 Task: Add the task  Changes made by one user not being visible to another user to the section Feature Fling in the project ZestTech and add a Due Date to the respective task as 2024/05/26.
Action: Mouse moved to (785, 661)
Screenshot: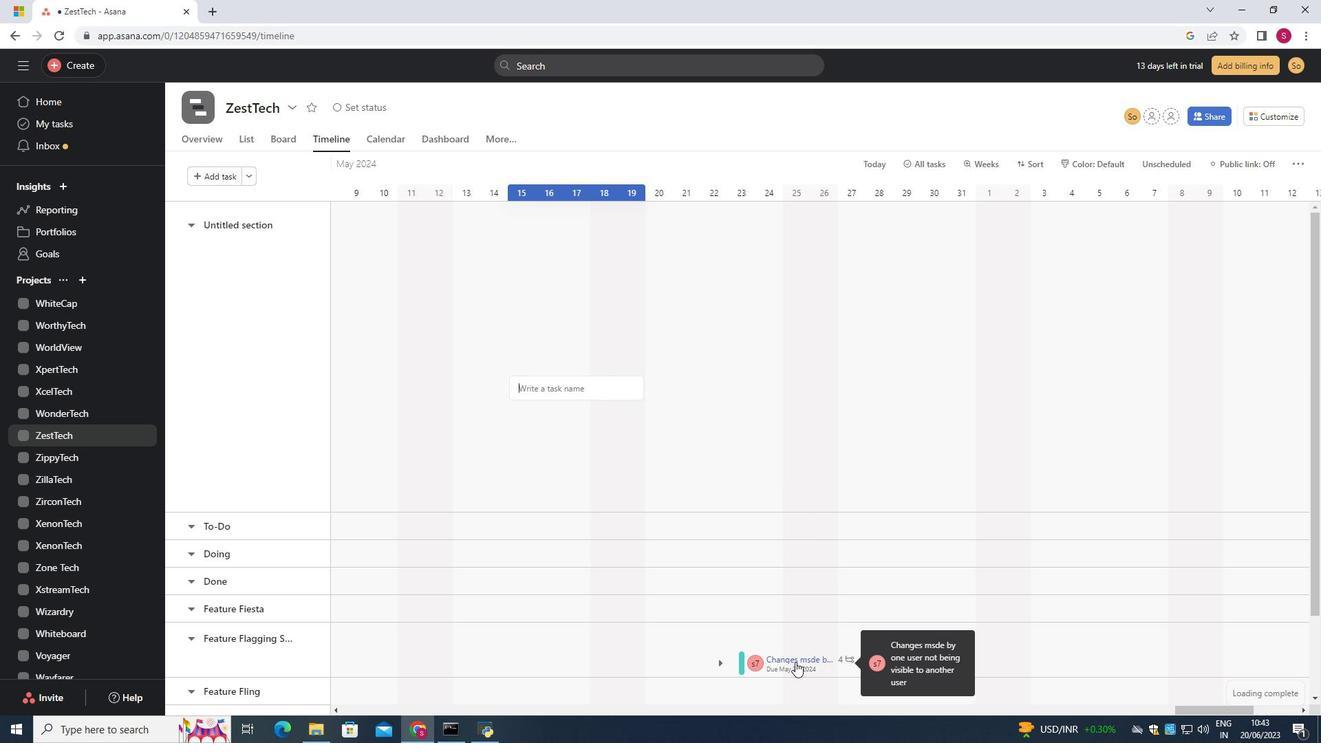 
Action: Mouse pressed left at (785, 661)
Screenshot: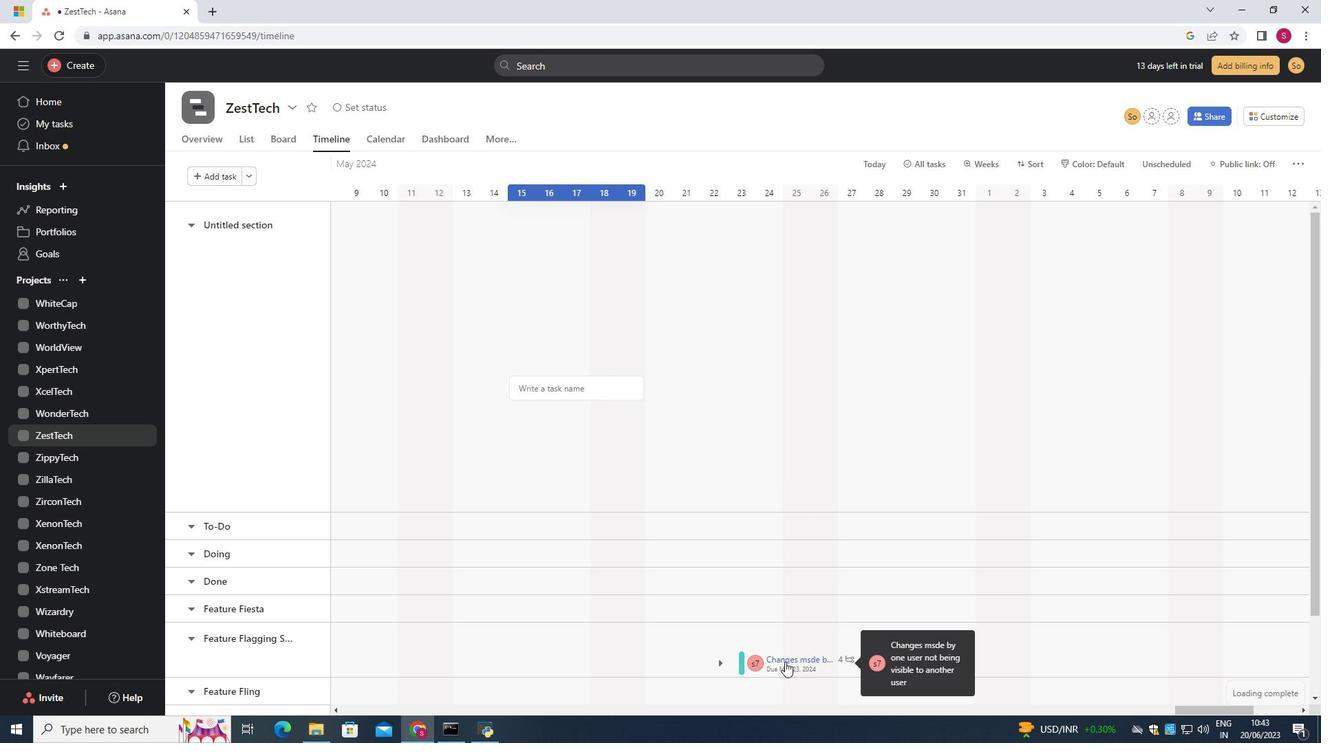 
Action: Mouse moved to (1043, 321)
Screenshot: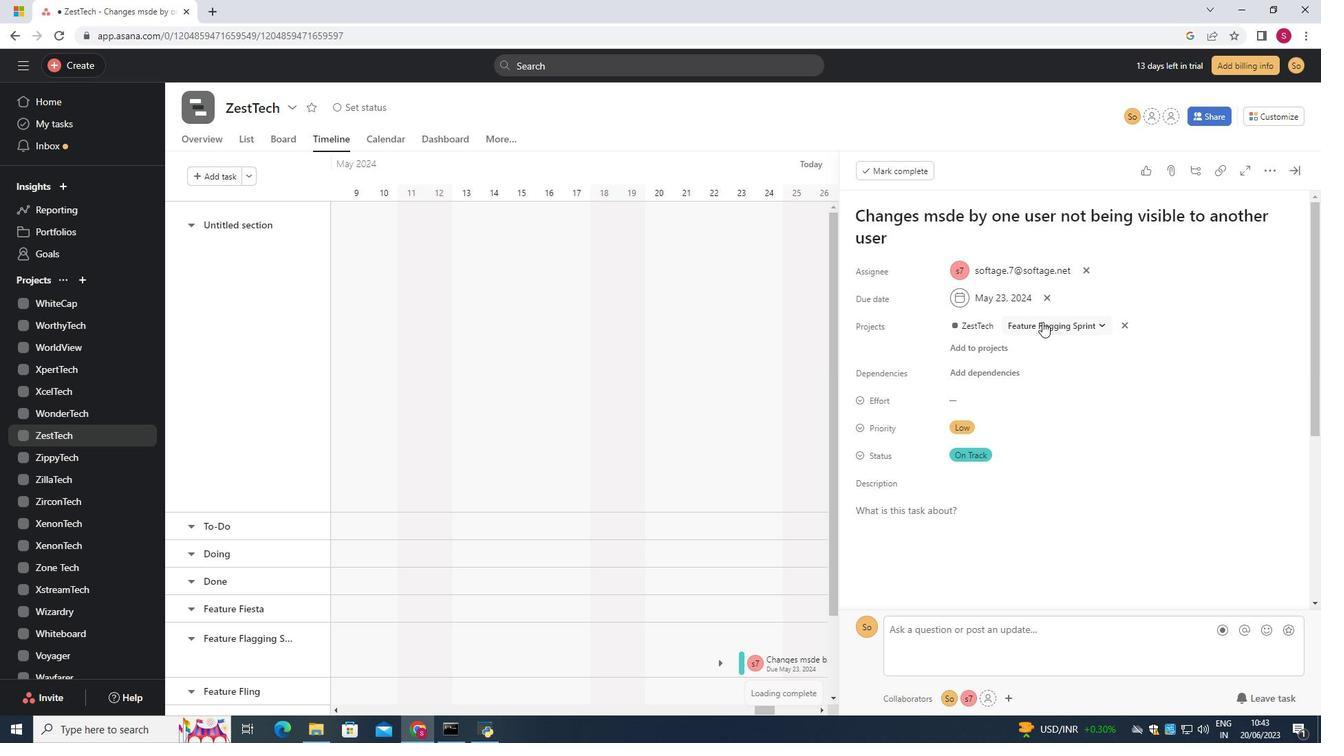
Action: Mouse pressed left at (1043, 321)
Screenshot: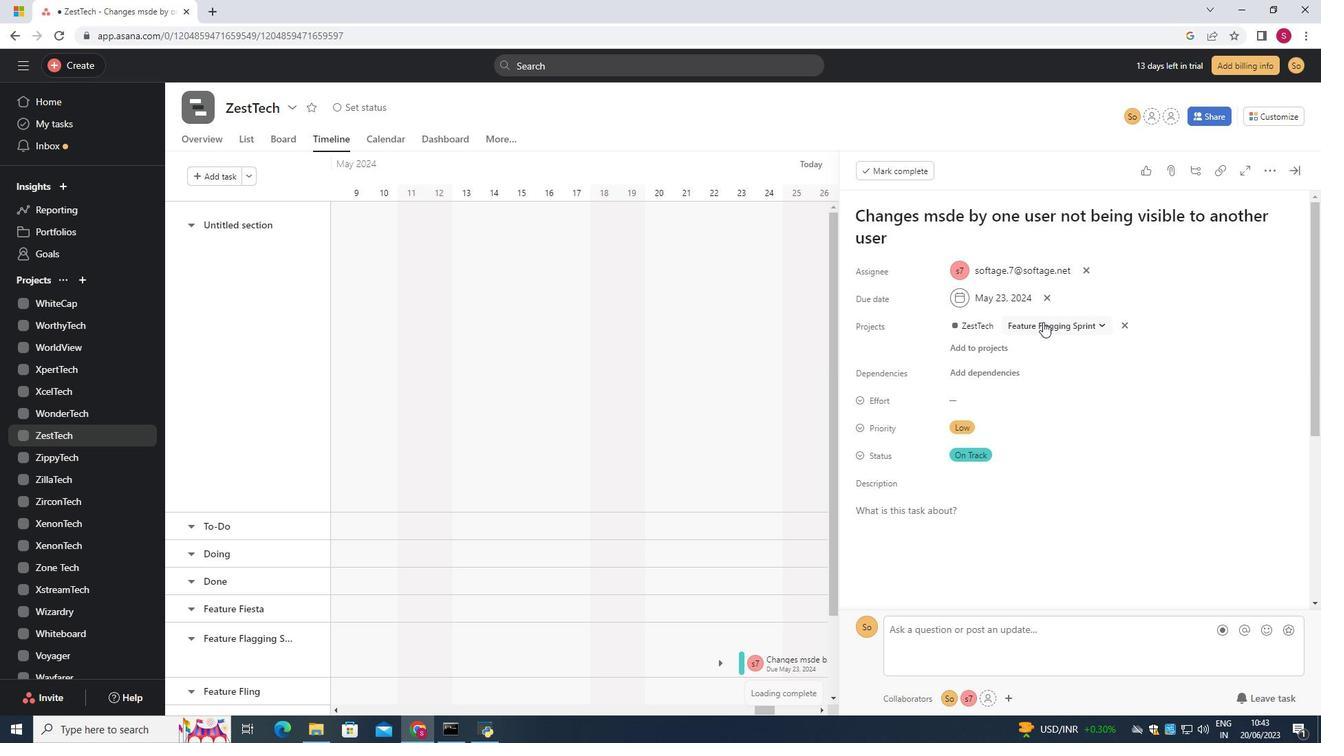
Action: Mouse moved to (1045, 511)
Screenshot: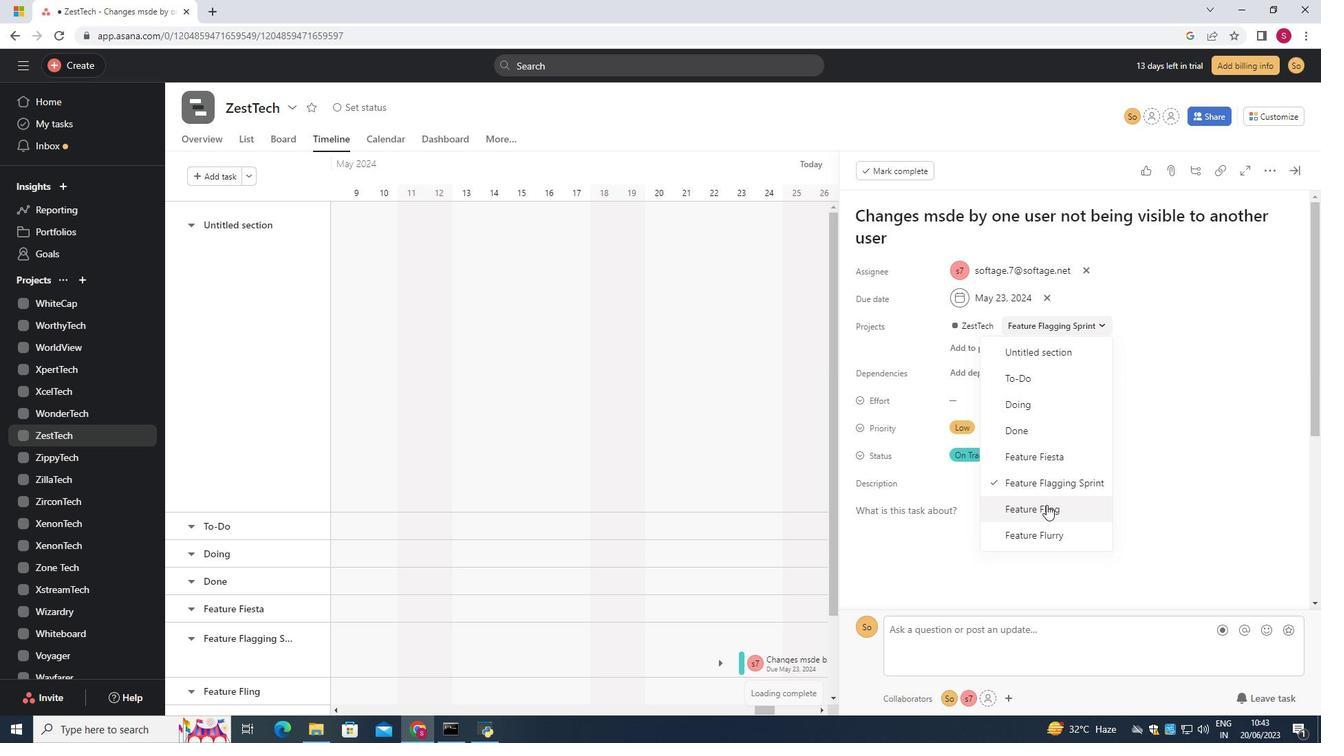
Action: Mouse pressed left at (1045, 511)
Screenshot: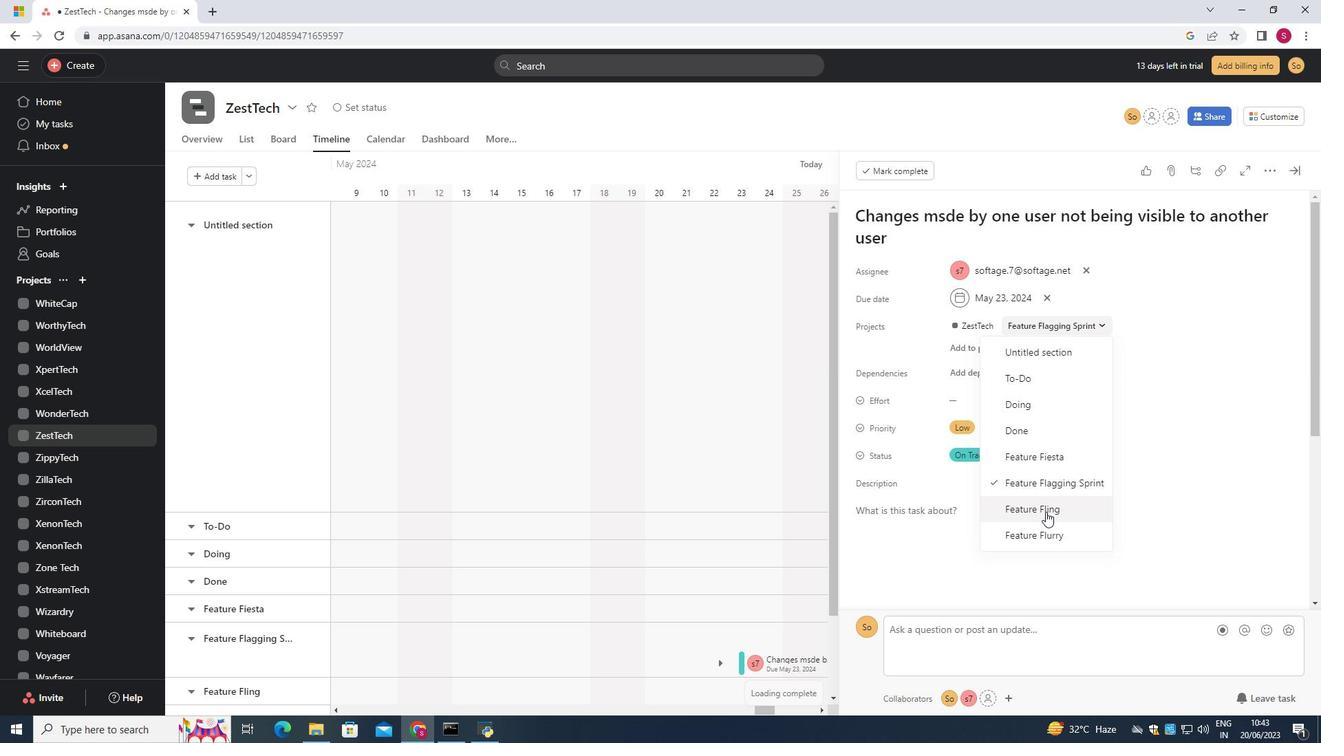 
Action: Mouse moved to (1045, 297)
Screenshot: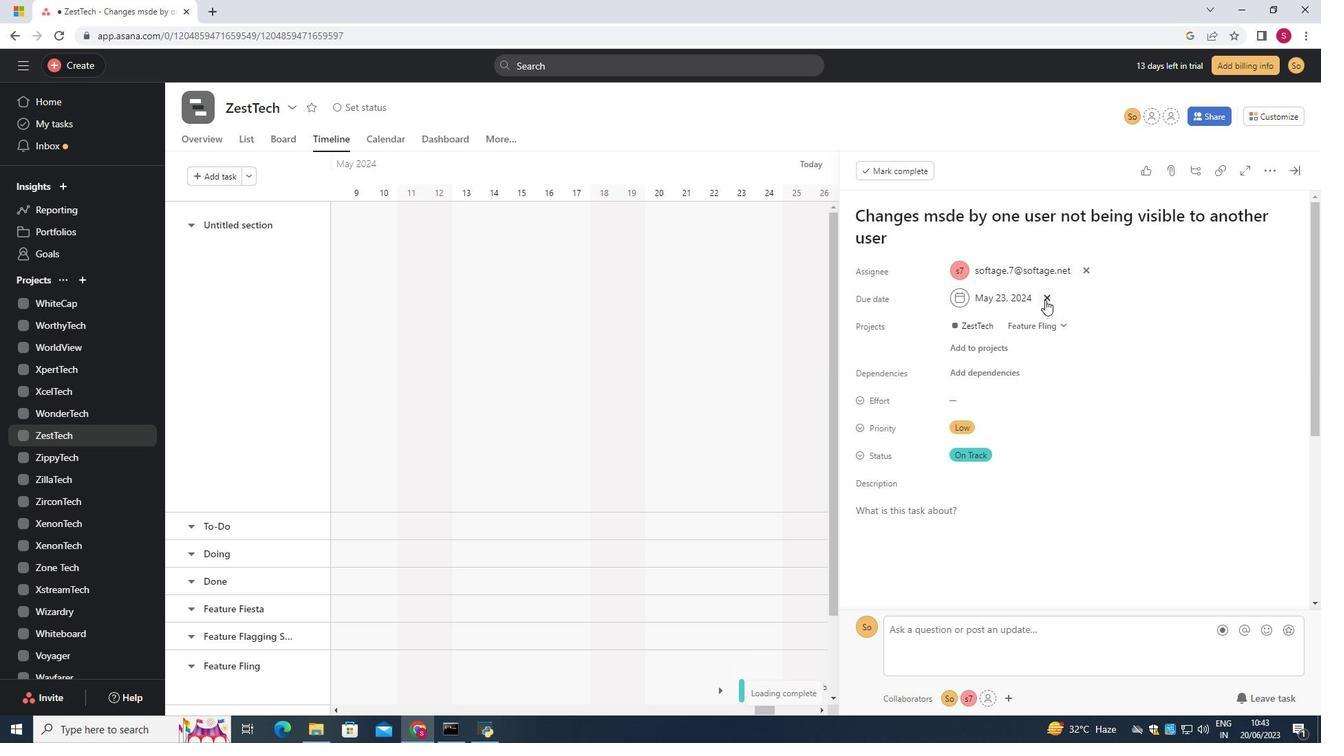 
Action: Mouse pressed left at (1045, 297)
Screenshot: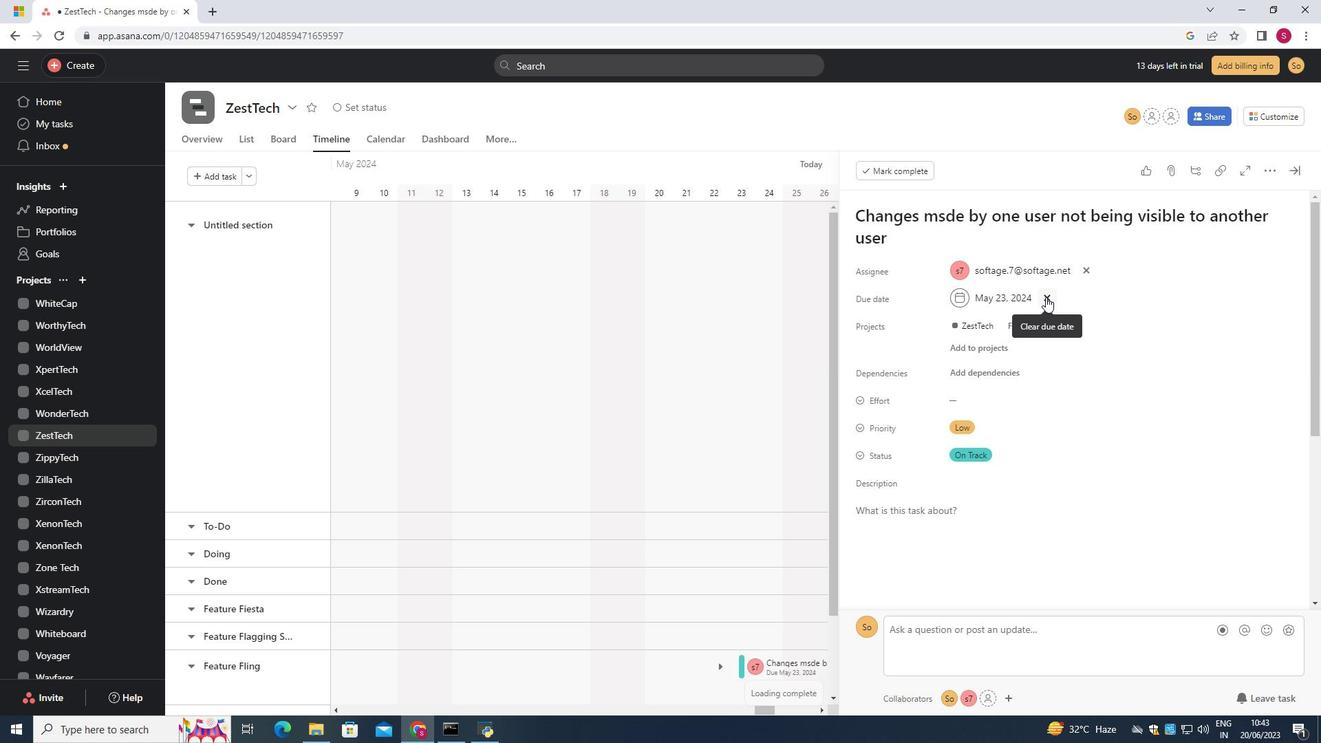 
Action: Mouse moved to (959, 296)
Screenshot: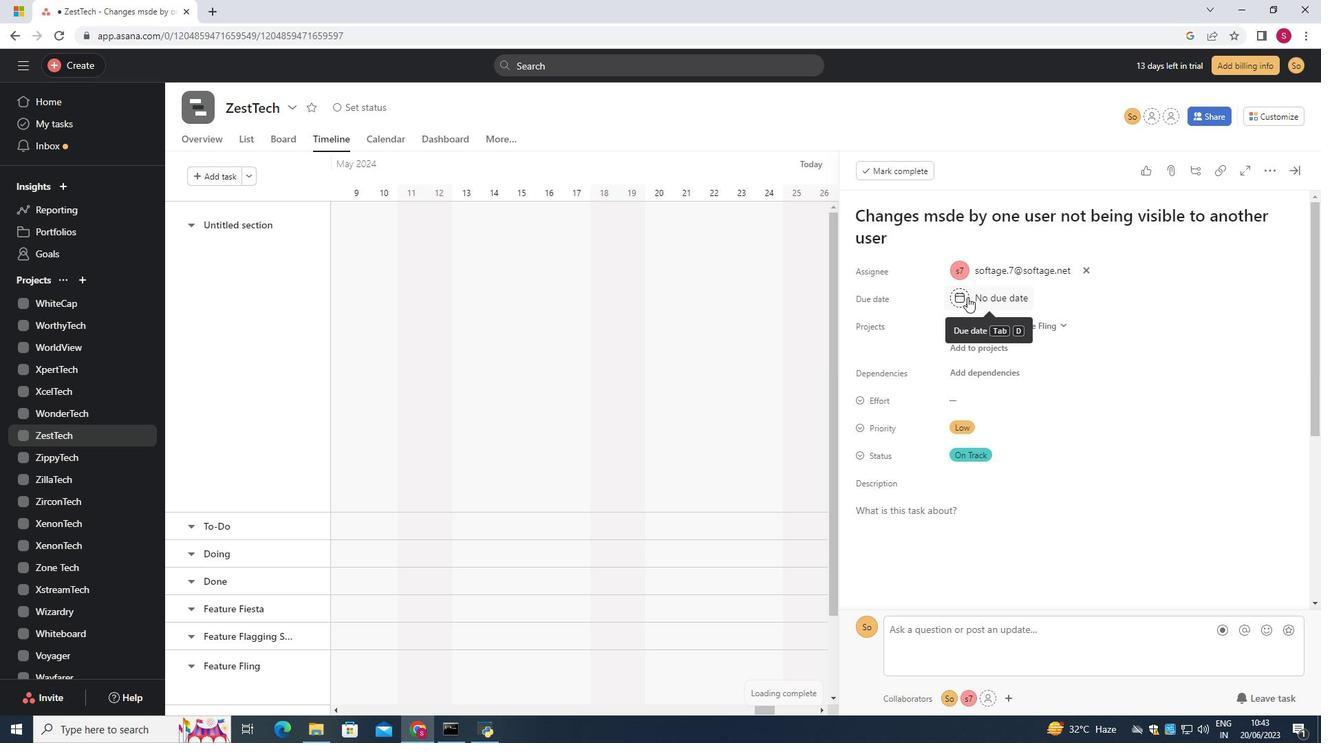 
Action: Mouse pressed left at (959, 296)
Screenshot: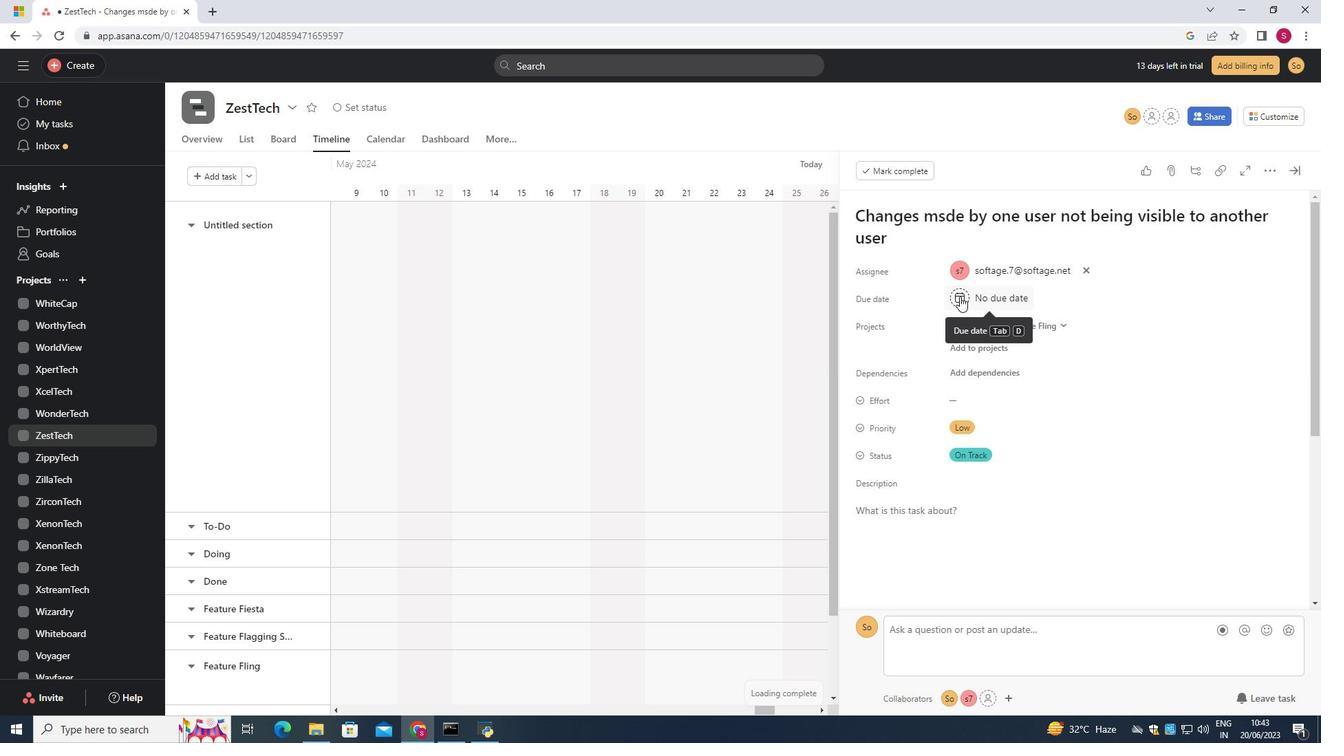 
Action: Mouse moved to (1075, 333)
Screenshot: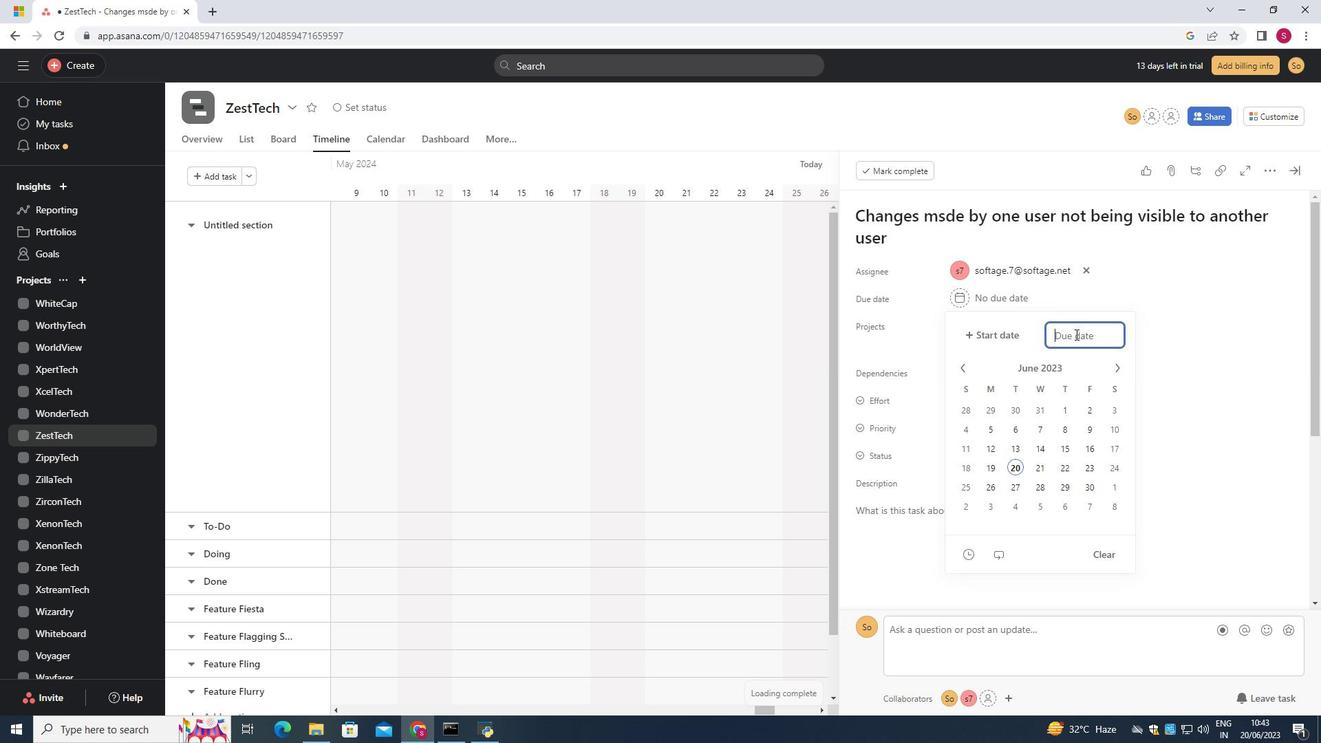
Action: Key pressed 2024/05/26<Key.enter>
Screenshot: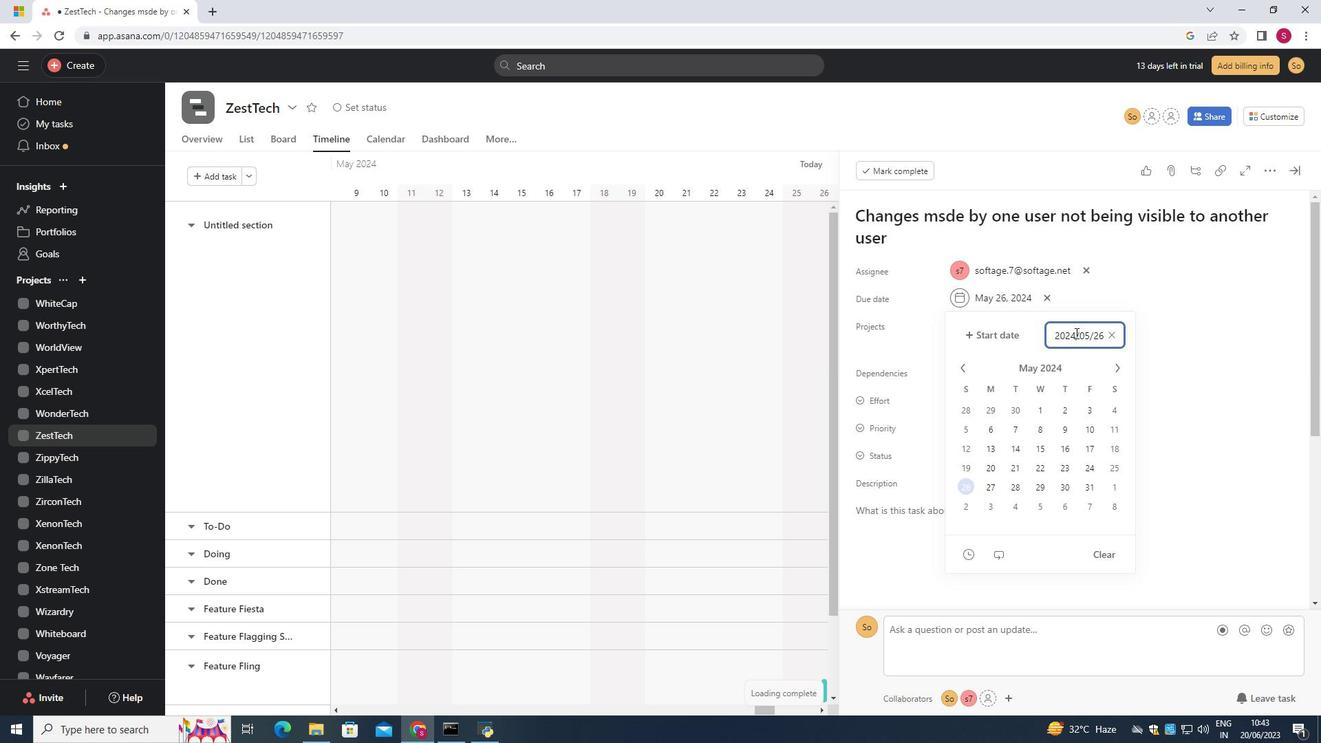 
